Task: open an excel sheet and write heading  Money ManagerAdd Descriptions in a column and its values below  'Salary, Rent, Groceries, Utilities, Dining out, Transportation & Entertainment. 'Add Categories in next column and its values below  Income, Expense, Expense, Expense, Expense, Expense & Expense. Add Amount in next column and its values below  $2,500, $800, $200, $100, $50, $30 & $100Add Dates in next column and its values below  2023-05-01, 2023-05-05, 2023-05-10, 2023-05-15, 2023-05-20, 2023-05-25 & 2023-05-31Save page Attendance Sheet for Weekly Progress
Action: Mouse moved to (75, 189)
Screenshot: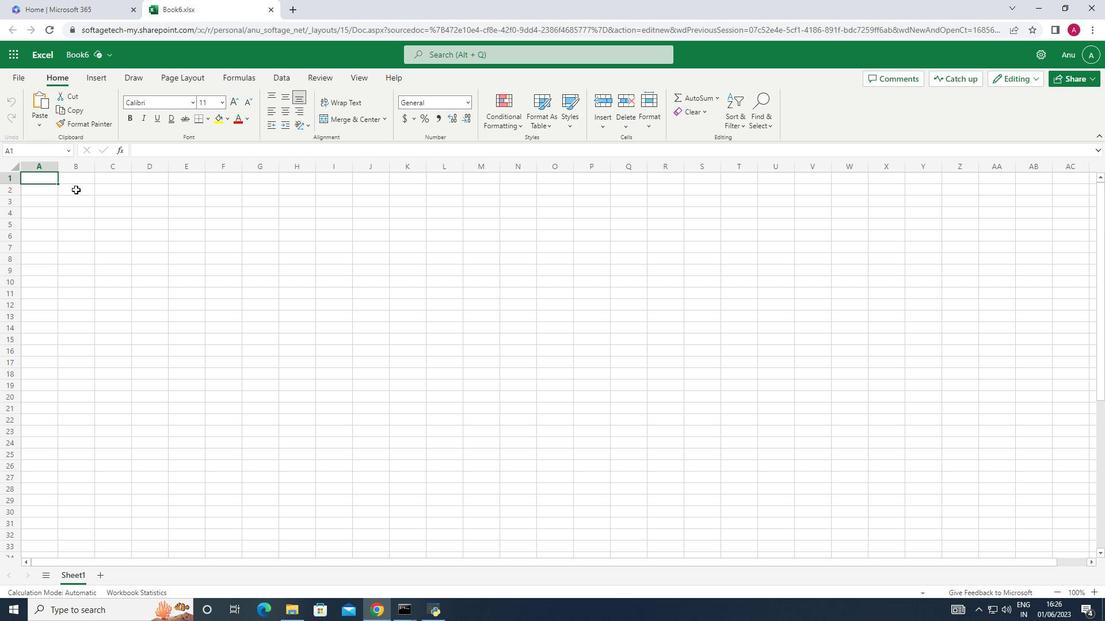 
Action: Key pressed <Key.shift><Key.shift>Money<Key.space><Key.shift>Manager<Key.down><Key.shift><Key.shift>Descriptions<Key.down><Key.shift>Salary<Key.down><Key.shift>Rent<Key.down><Key.shift>Groceries<Key.down><Key.shift>Utilities<Key.down><Key.shift>Dining<Key.space><Key.shift>Out<Key.down><Key.shift>Transportation<Key.down><Key.shift>Entertainment<Key.down>
Screenshot: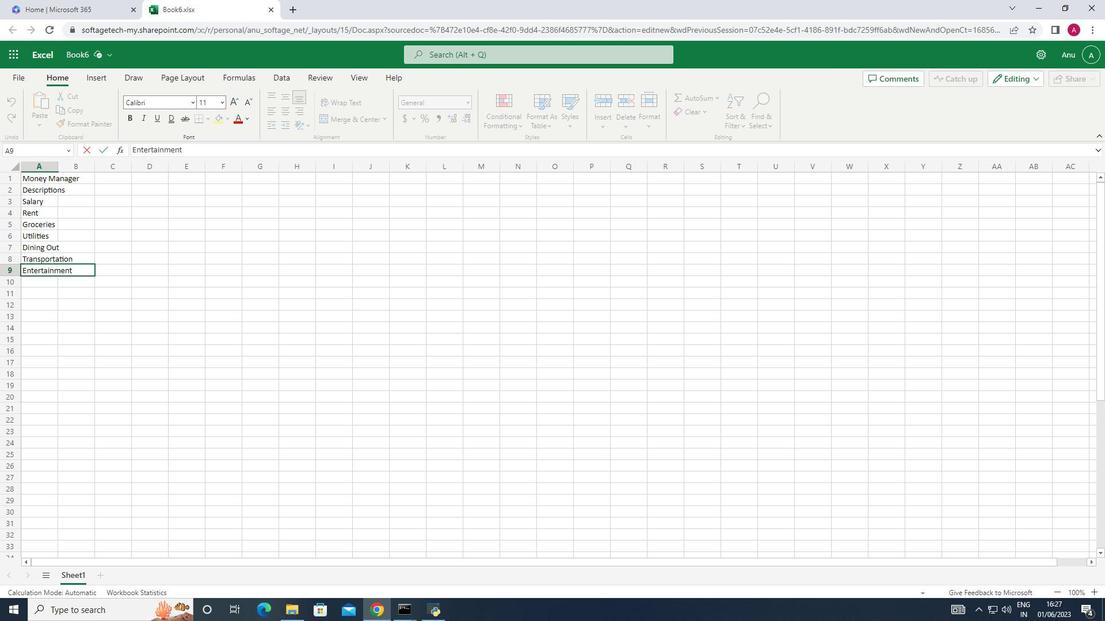 
Action: Mouse moved to (198, 220)
Screenshot: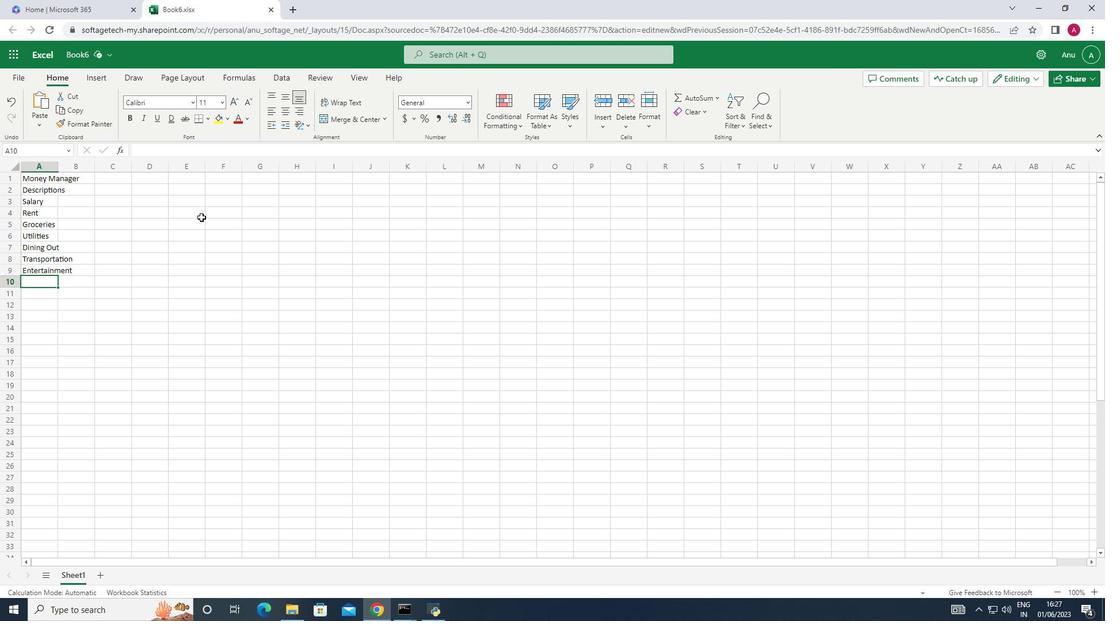 
Action: Mouse pressed left at (198, 220)
Screenshot: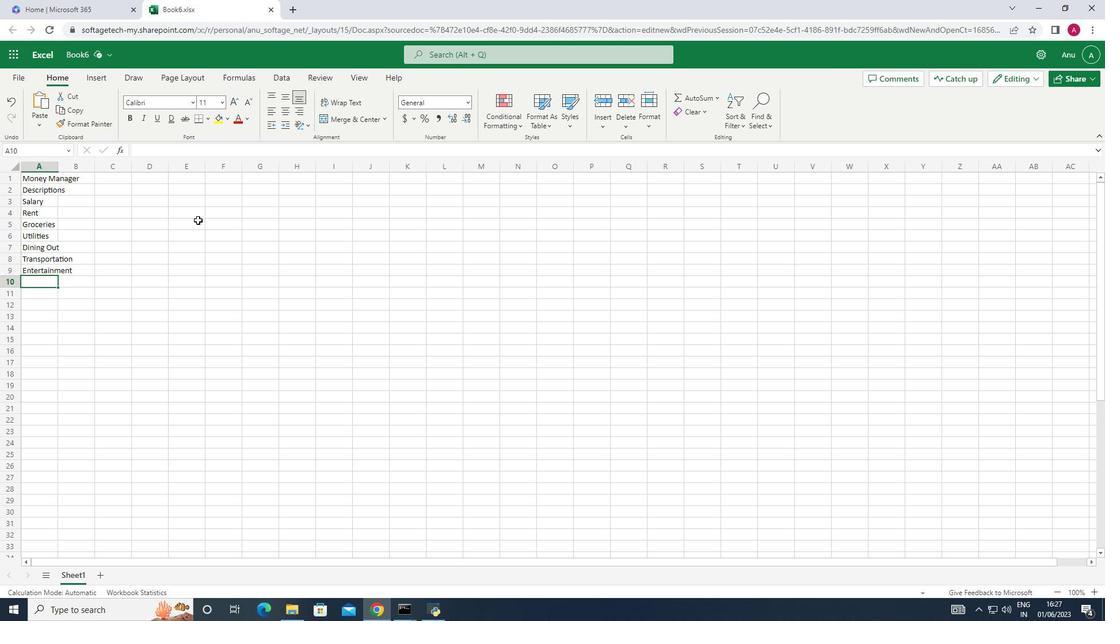 
Action: Mouse moved to (57, 168)
Screenshot: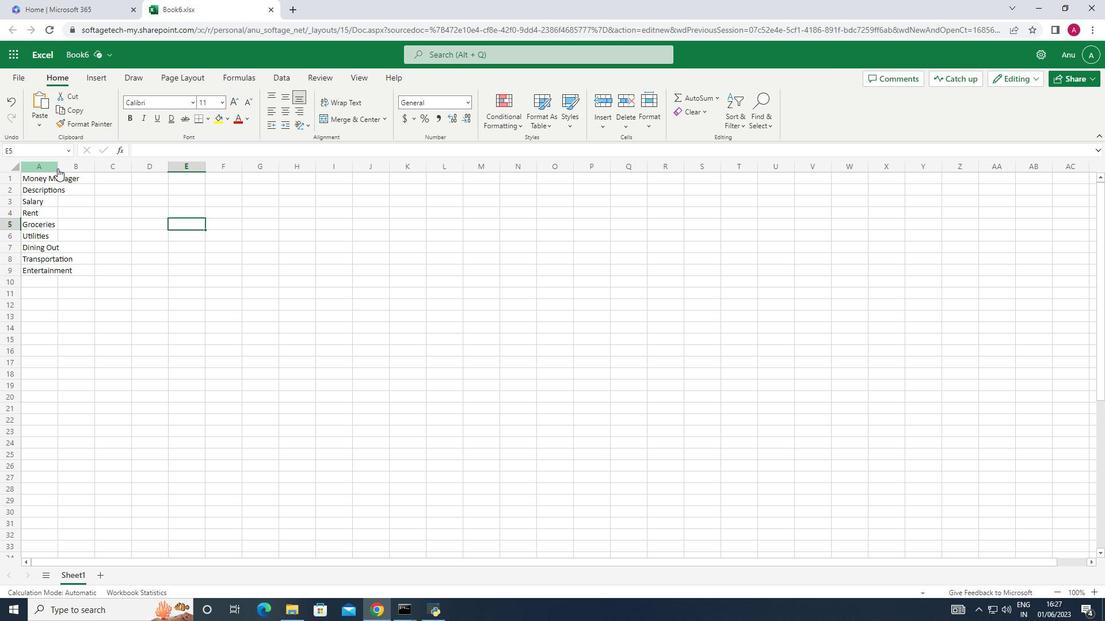 
Action: Mouse pressed left at (57, 168)
Screenshot: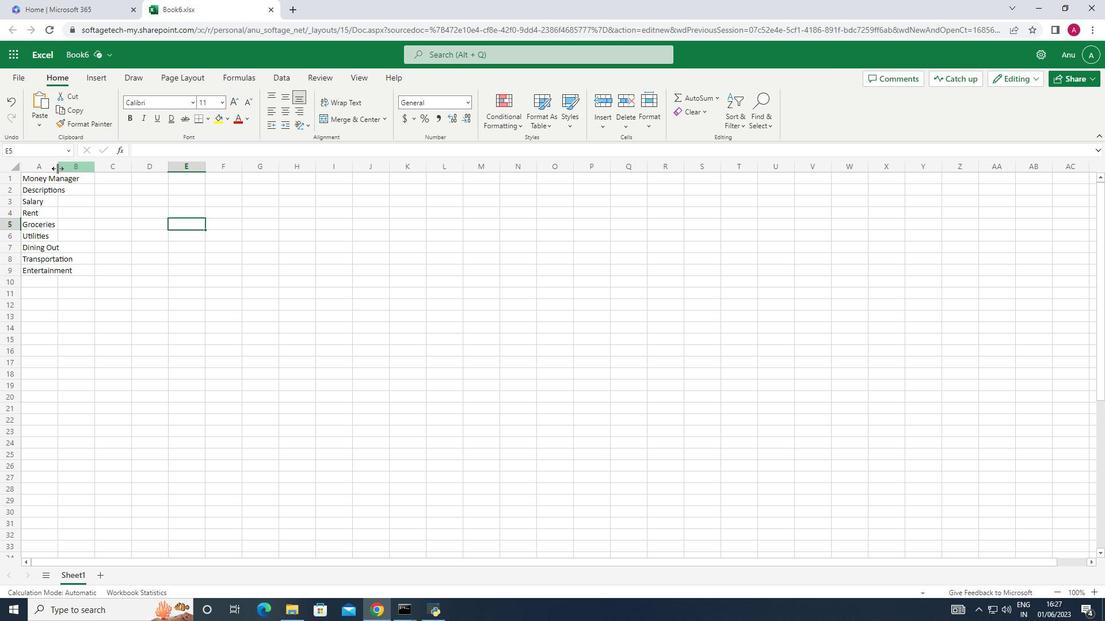 
Action: Mouse pressed left at (57, 168)
Screenshot: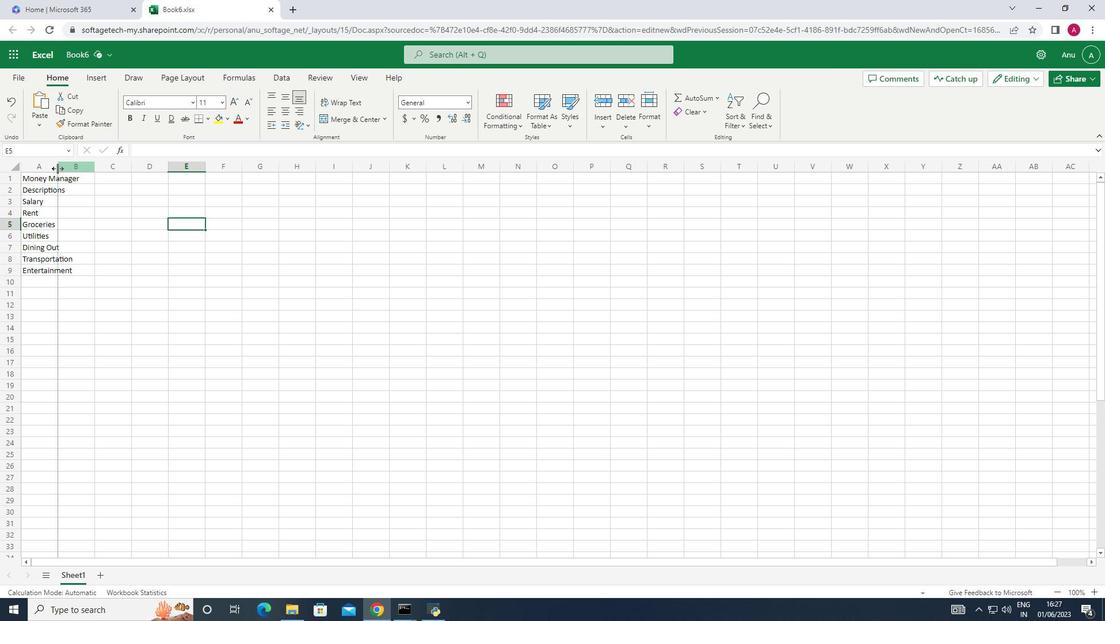 
Action: Mouse moved to (90, 191)
Screenshot: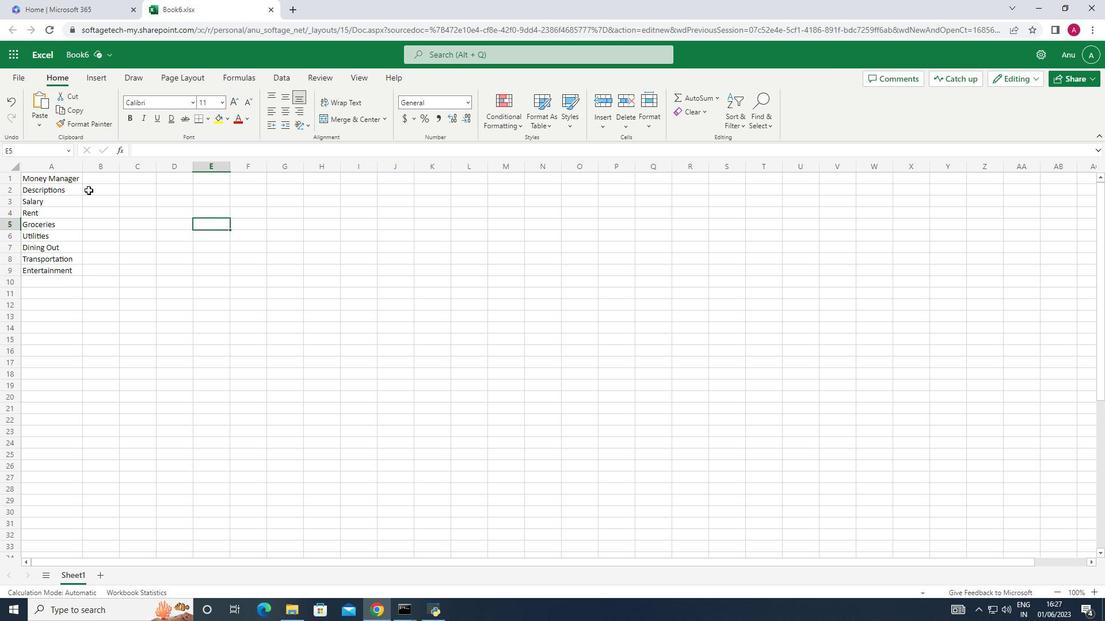 
Action: Mouse pressed left at (90, 191)
Screenshot: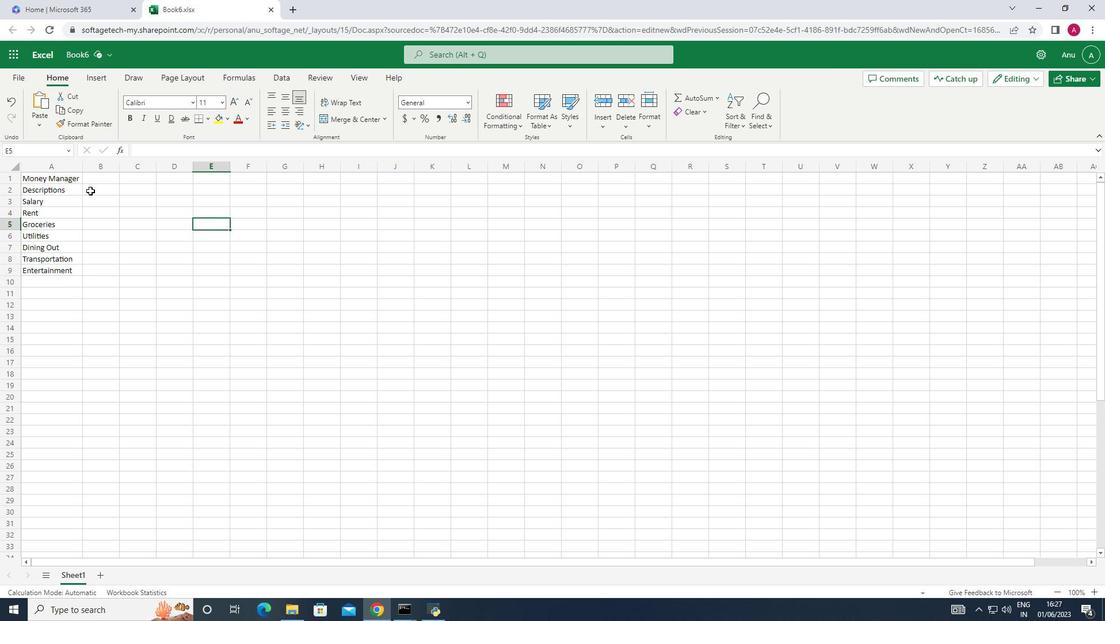 
Action: Mouse moved to (94, 214)
Screenshot: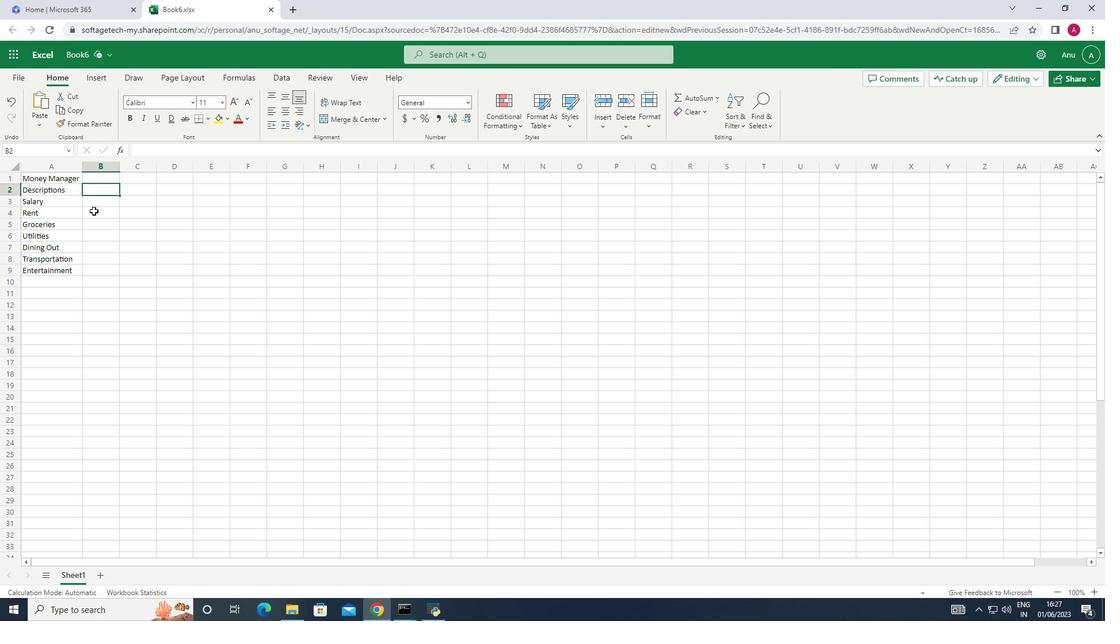 
Action: Mouse pressed left at (94, 214)
Screenshot: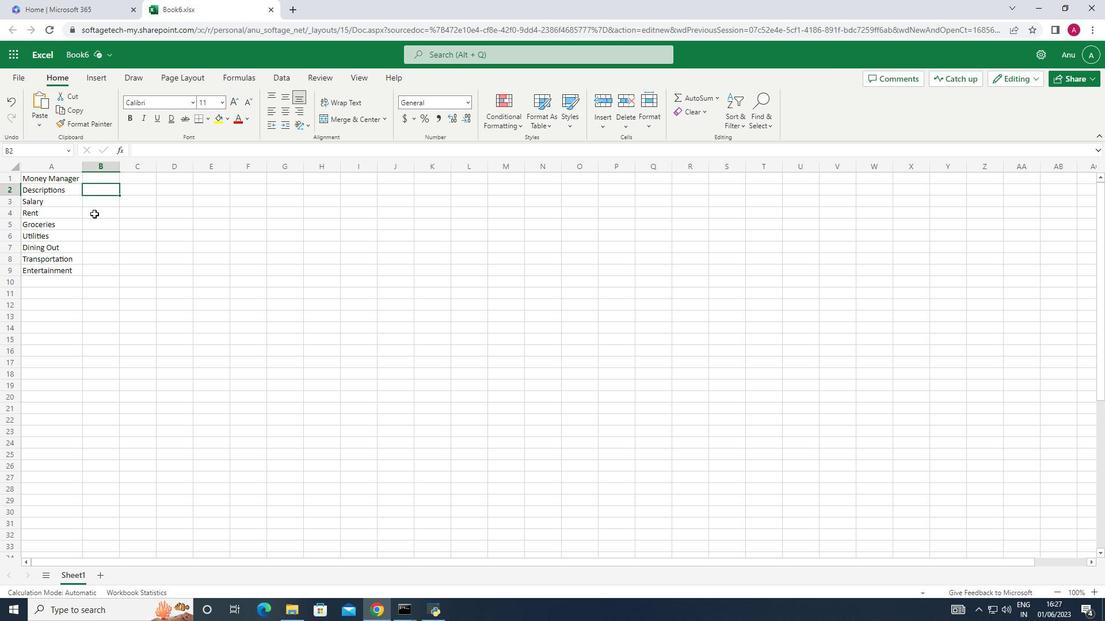 
Action: Mouse moved to (93, 192)
Screenshot: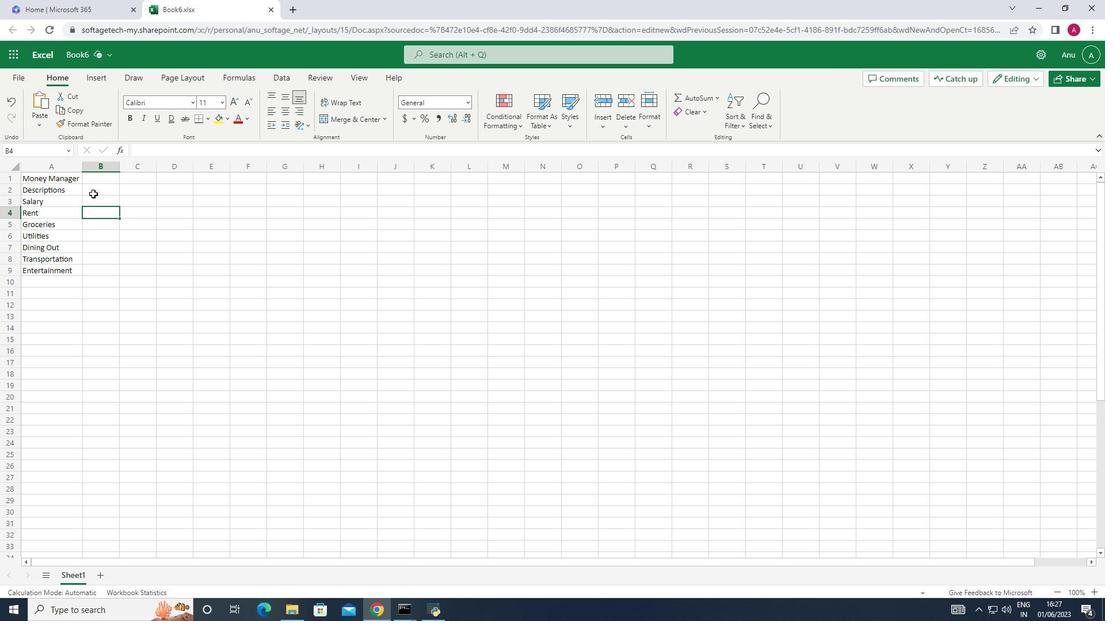 
Action: Mouse pressed left at (93, 192)
Screenshot: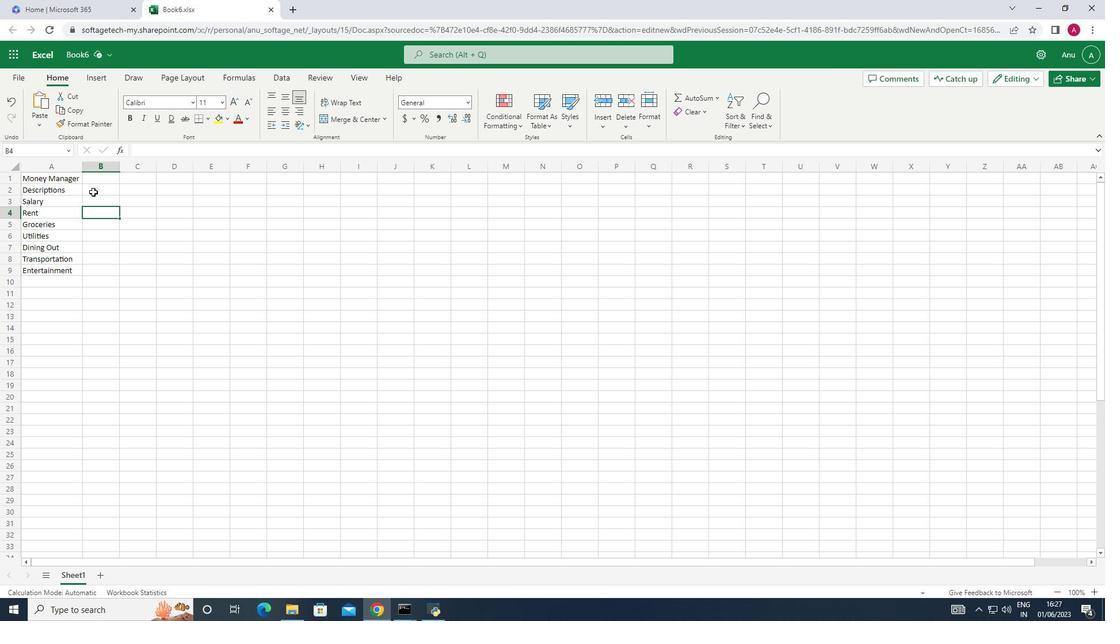 
Action: Key pressed <Key.shift>Categories<Key.down><Key.shift>Income<Key.down><Key.shift><Key.shift><Key.shift><Key.shift><Key.shift><Key.shift>Expense<Key.down><Key.shift><Key.shift><Key.shift><Key.shift>Expense<Key.down>e<Key.down>e<Key.down>e<Key.down>e<Key.down>
Screenshot: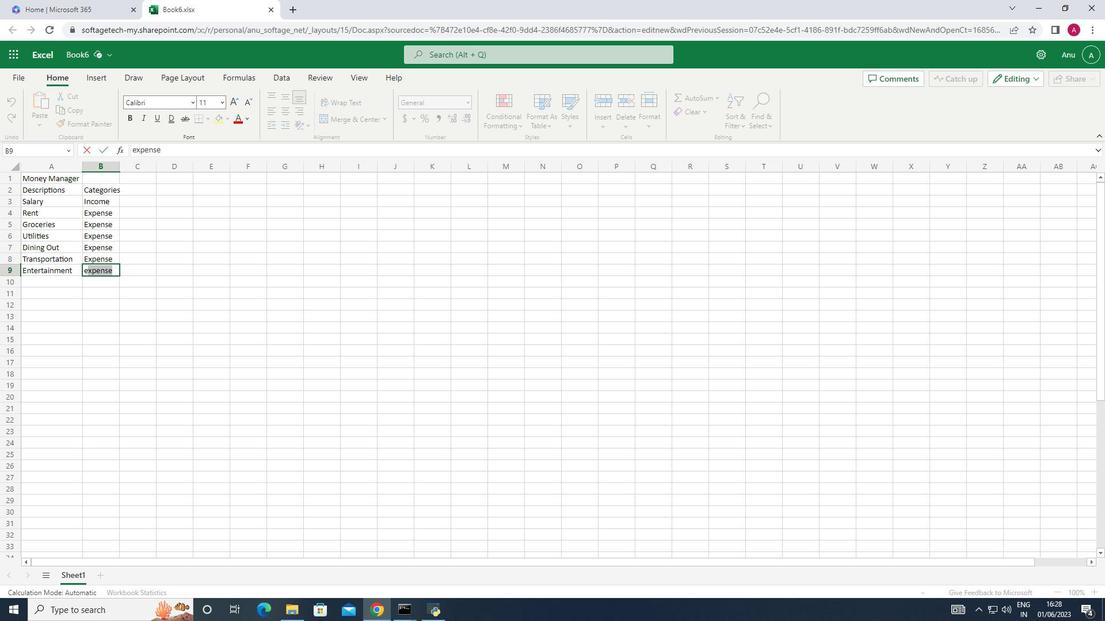 
Action: Mouse moved to (139, 191)
Screenshot: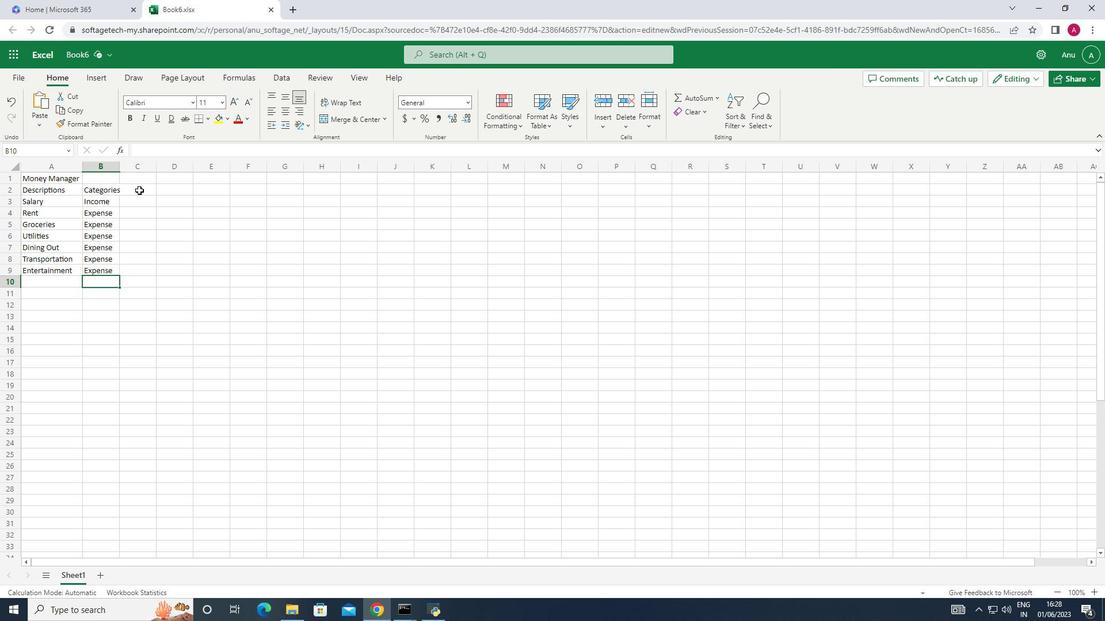 
Action: Mouse pressed left at (139, 191)
Screenshot: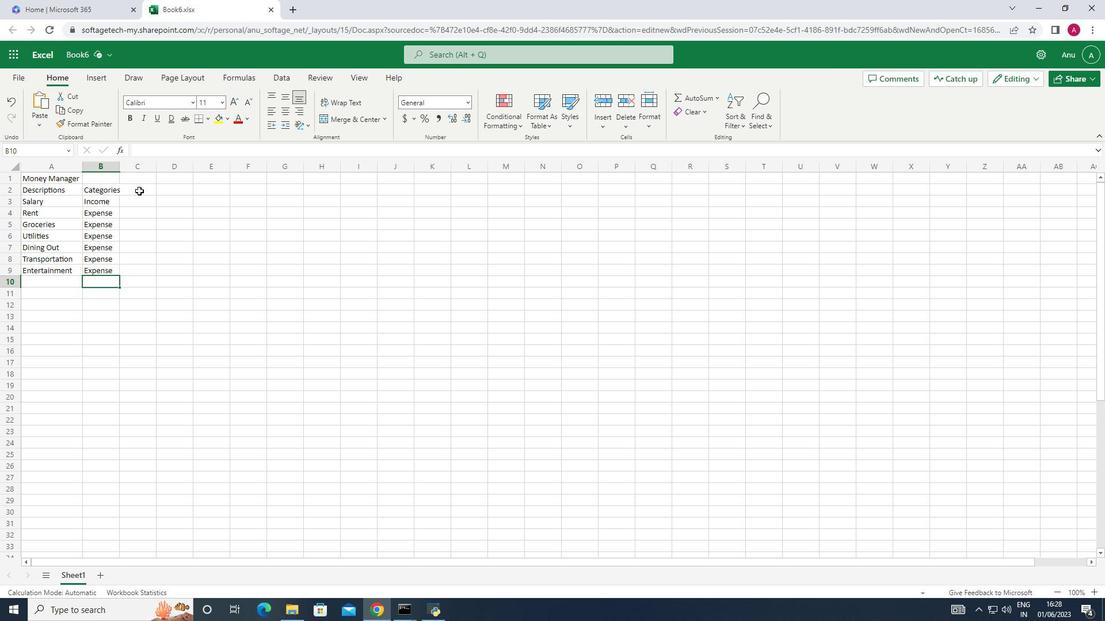 
Action: Key pressed <Key.shift>Amount<Key.down>2500<Key.down>800<Key.down>200<Key.down>100<Key.left><Key.down><Key.right>50<Key.down>30<Key.down>100
Screenshot: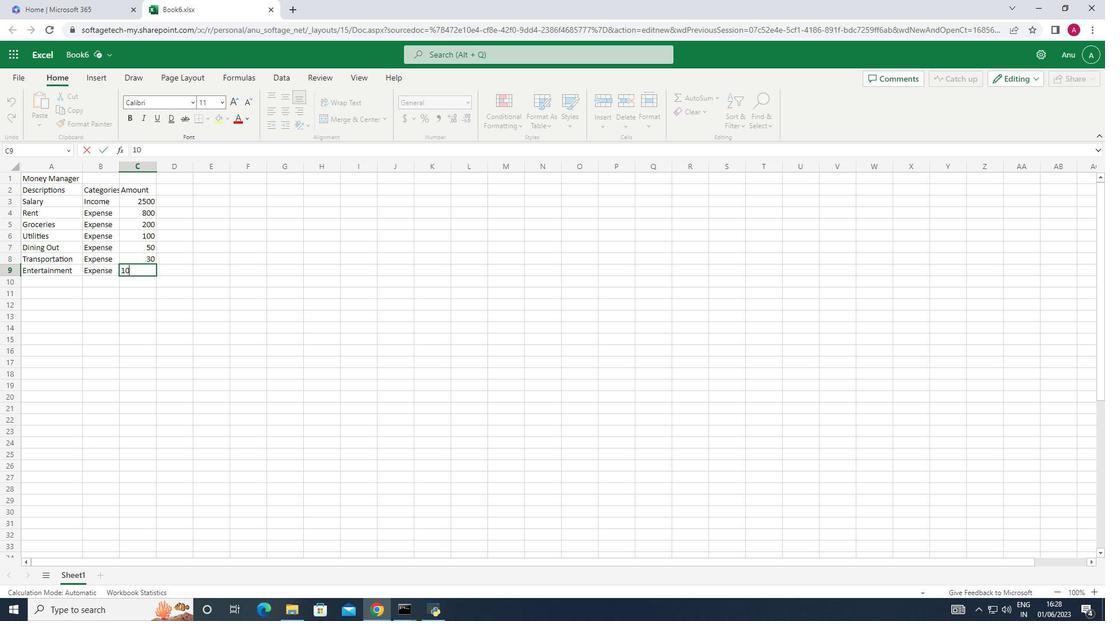 
Action: Mouse moved to (136, 201)
Screenshot: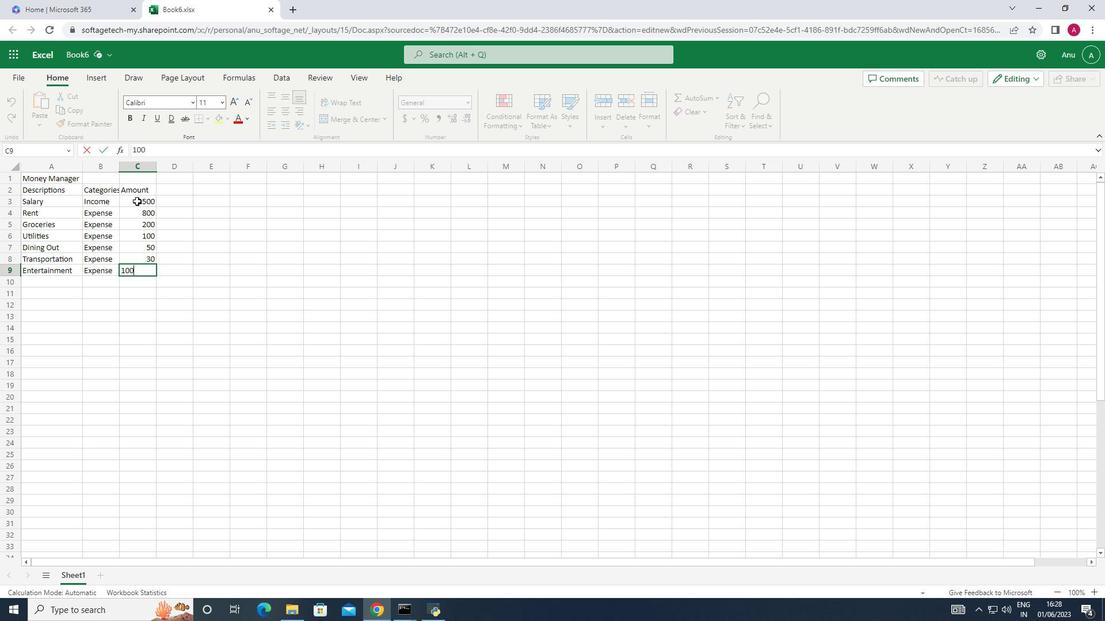 
Action: Mouse pressed left at (136, 201)
Screenshot: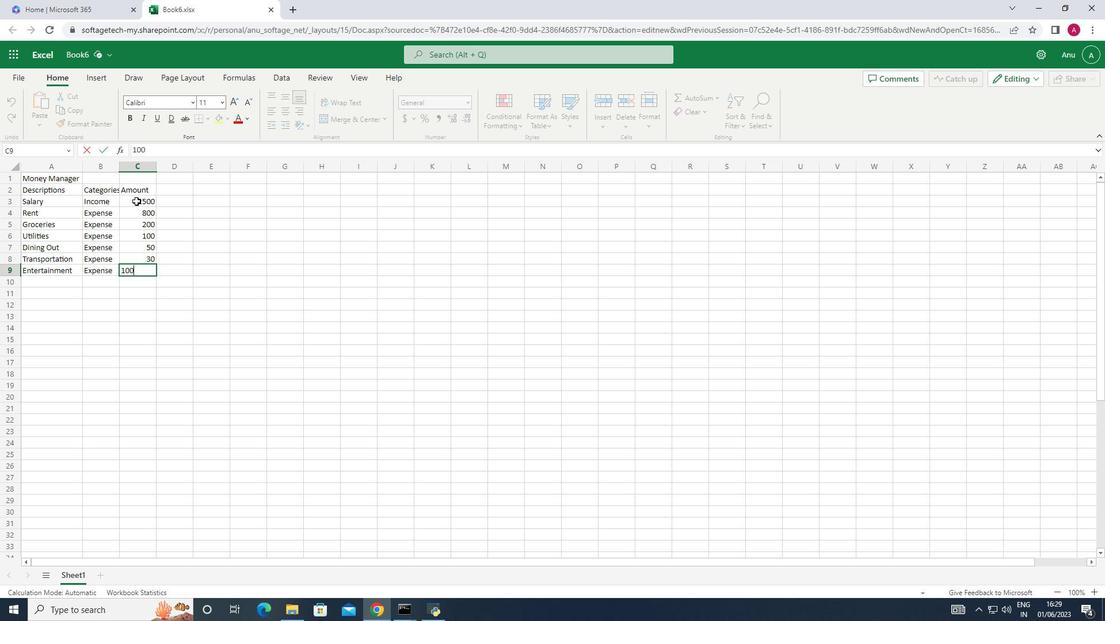 
Action: Mouse moved to (405, 123)
Screenshot: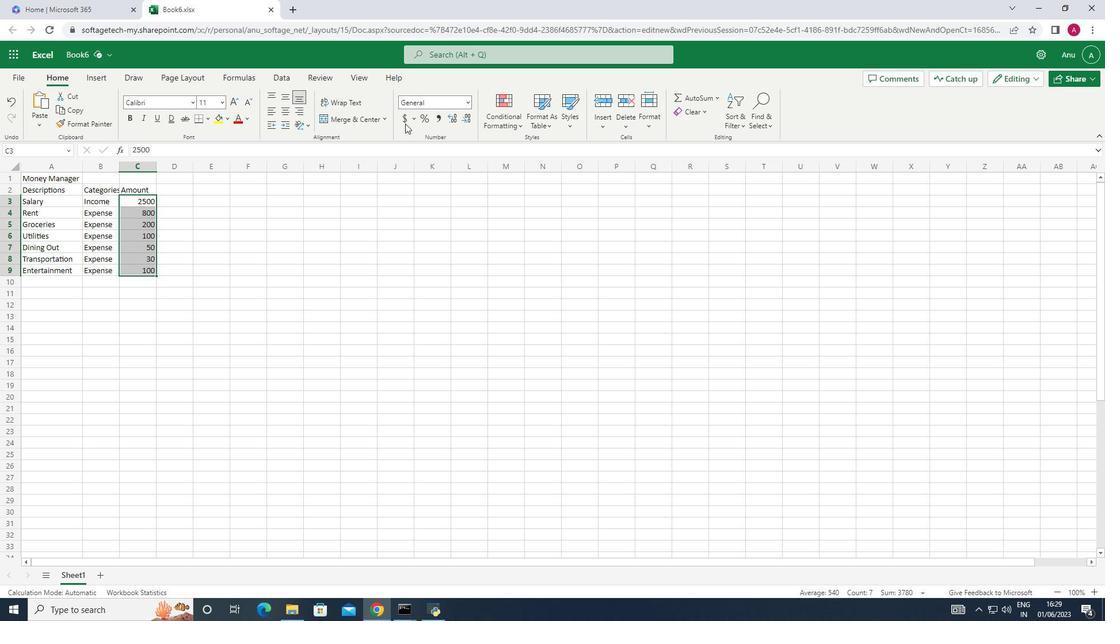
Action: Mouse pressed left at (405, 123)
Screenshot: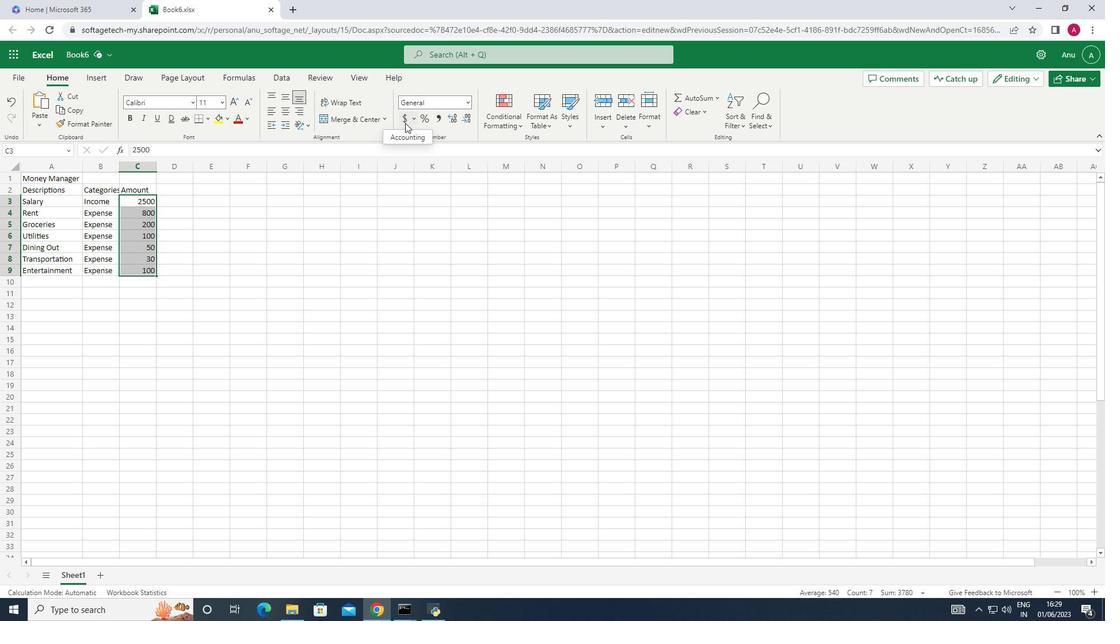 
Action: Mouse moved to (410, 133)
Screenshot: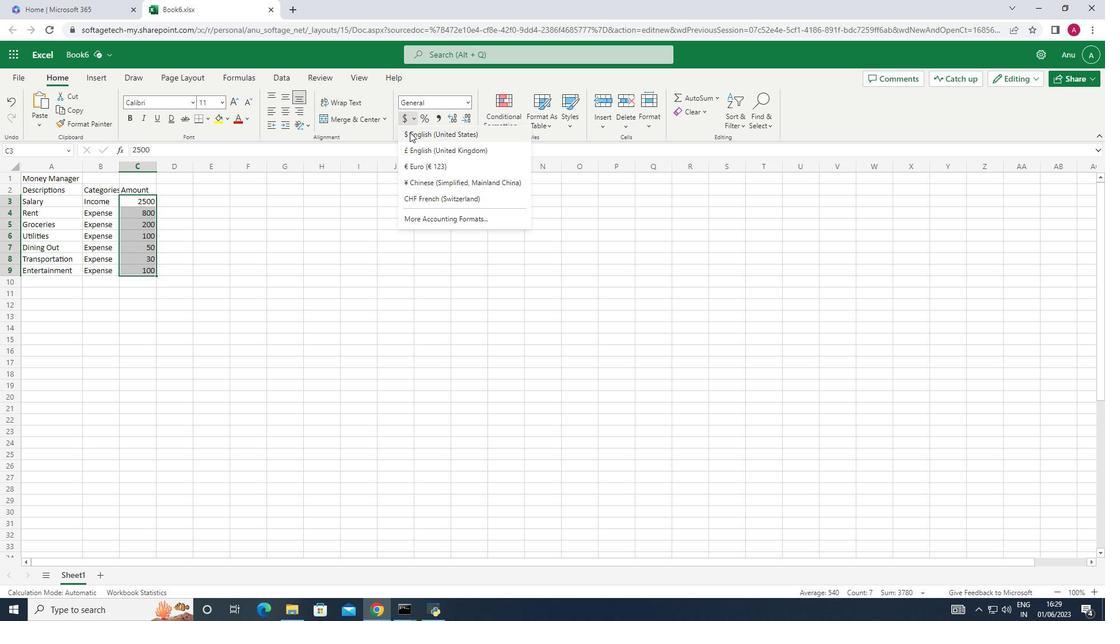 
Action: Mouse pressed left at (410, 133)
Screenshot: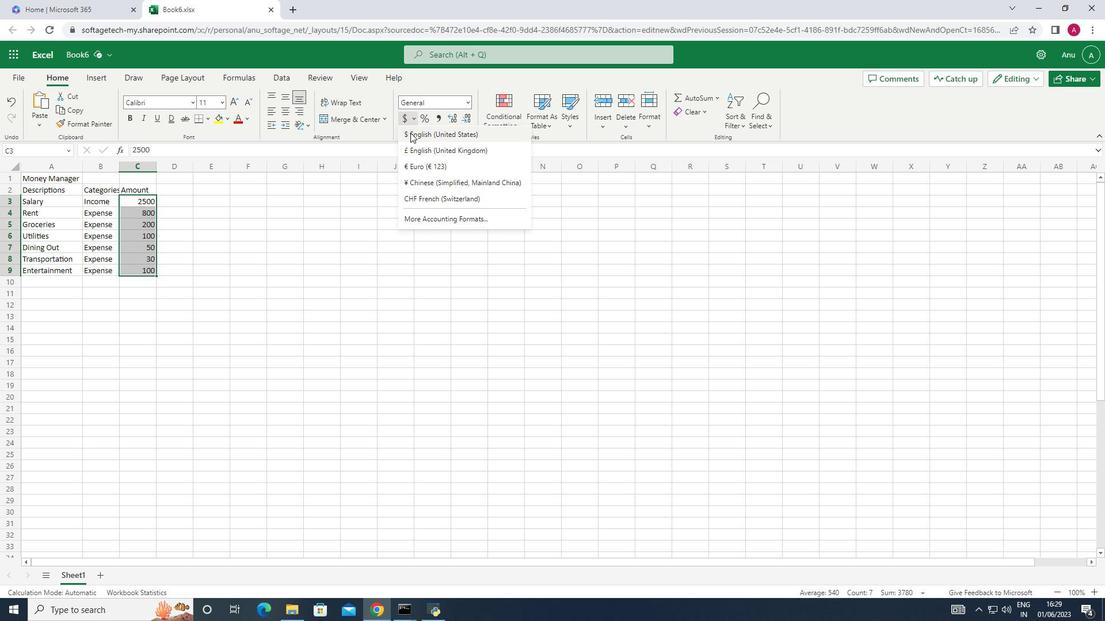 
Action: Mouse moved to (189, 187)
Screenshot: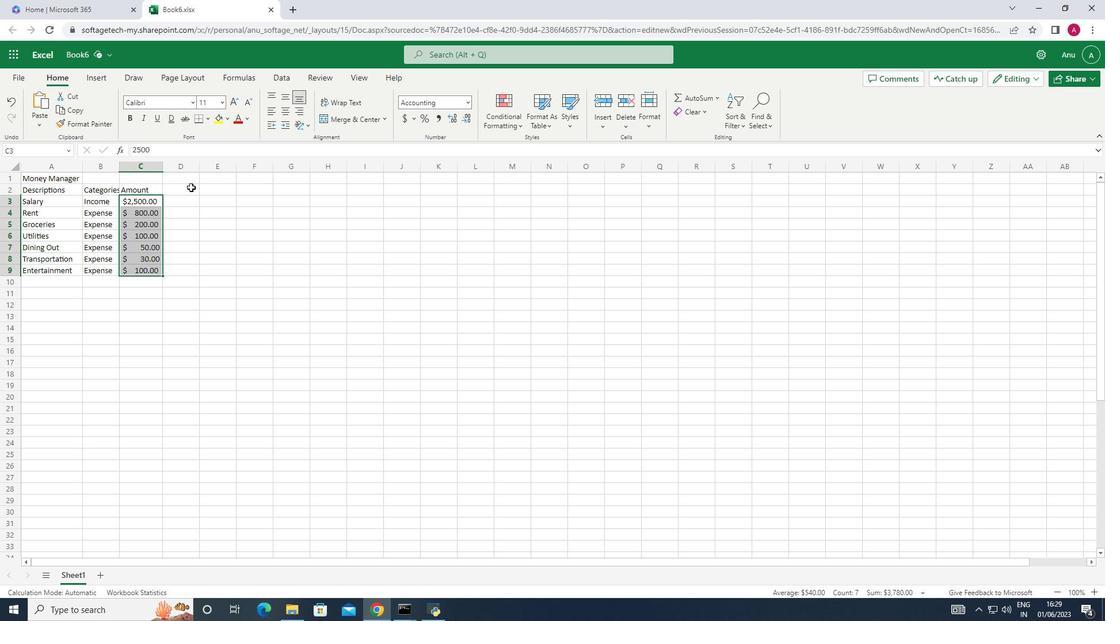 
Action: Mouse pressed left at (189, 187)
Screenshot: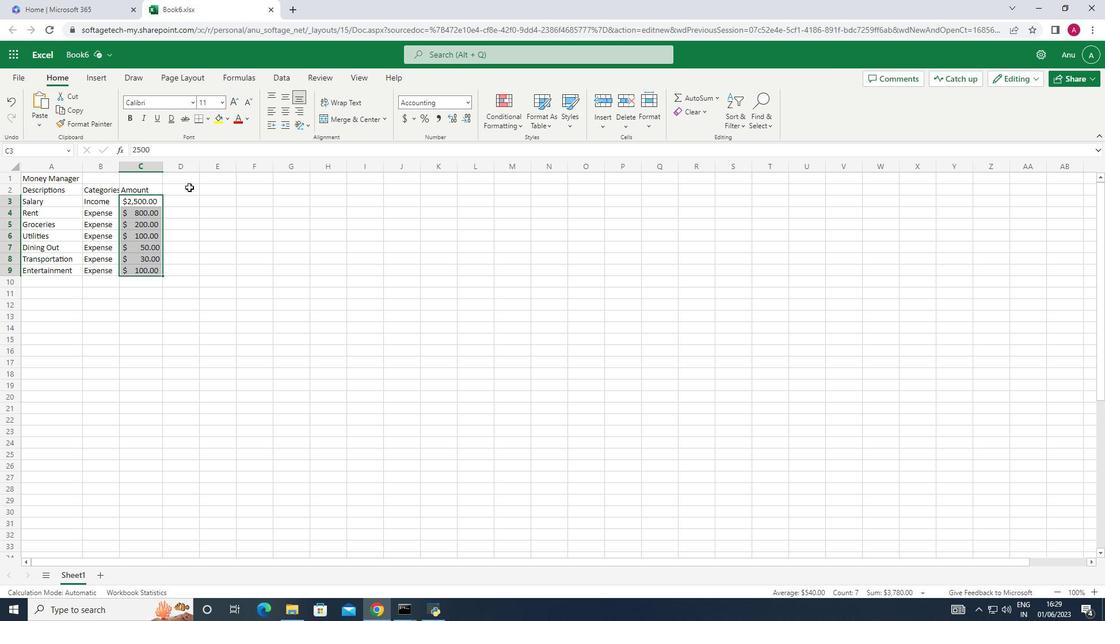 
Action: Key pressed <Key.shift>Dates
Screenshot: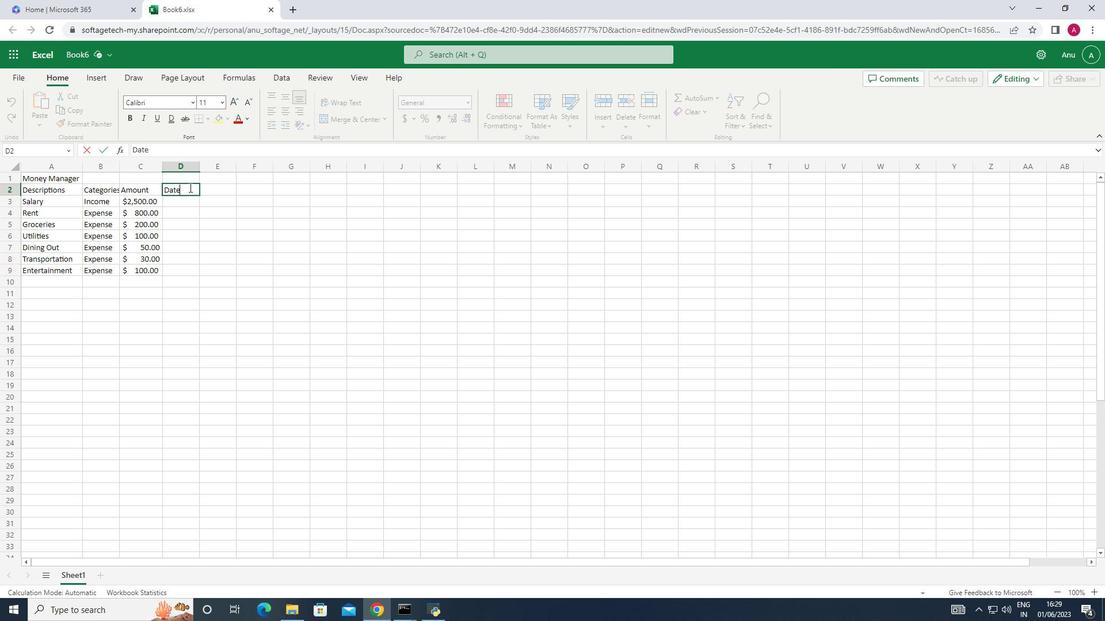 
Action: Mouse moved to (184, 200)
Screenshot: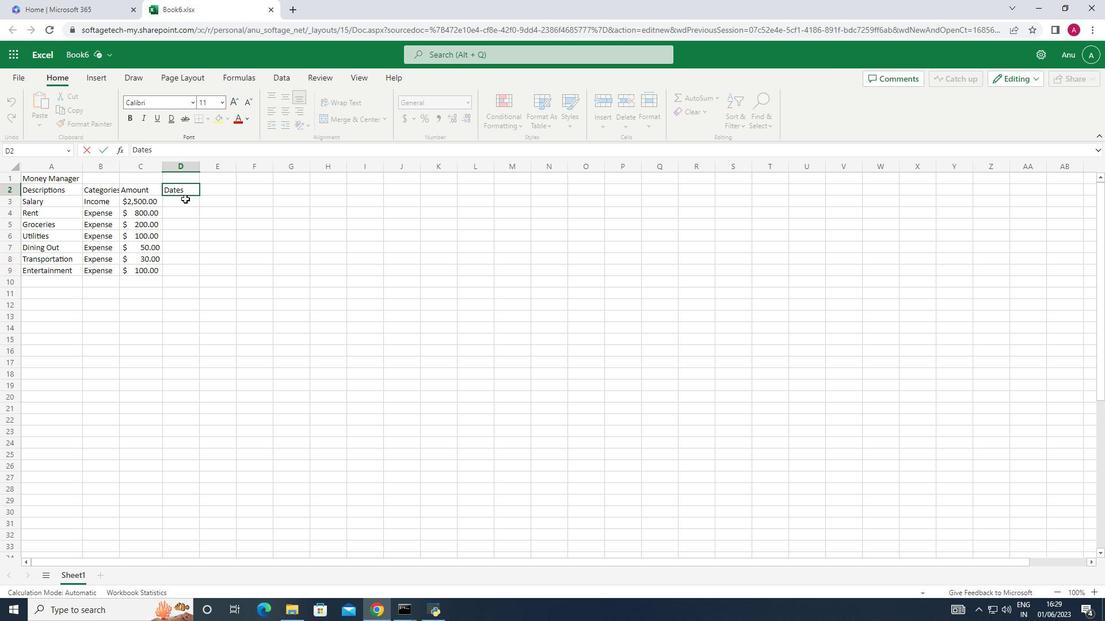 
Action: Mouse pressed left at (184, 200)
Screenshot: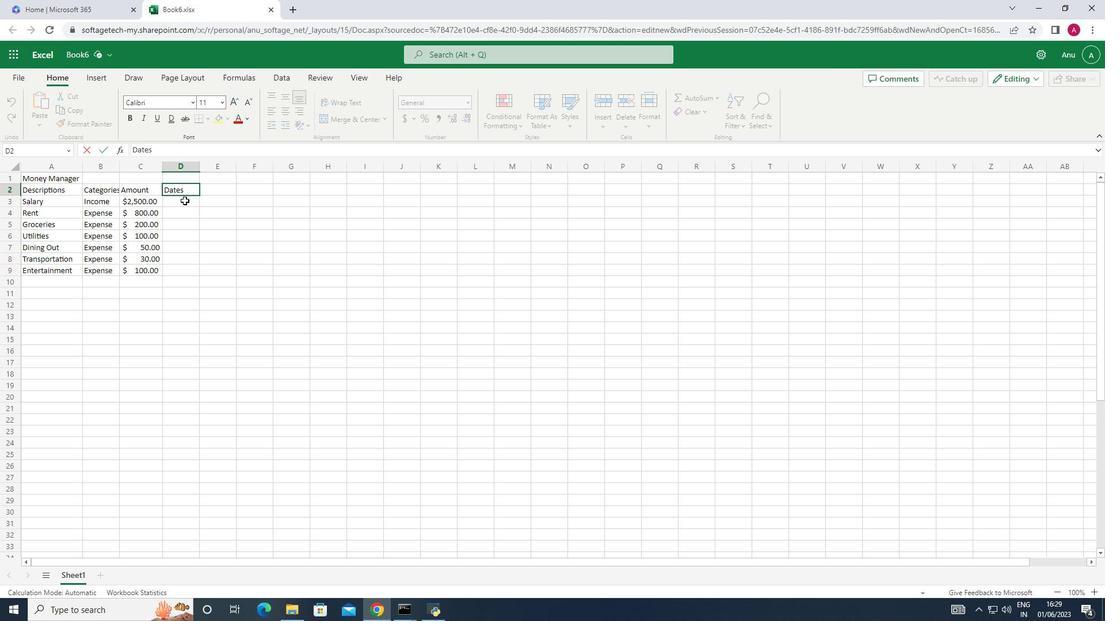 
Action: Key pressed 1-5-2023<Key.down>5/5/2023<Key.down>10/5/2023<Key.down>15/5/2023<Key.down>20/5/2023<Key.down>25/5/2023<Key.down>31/5/2023
Screenshot: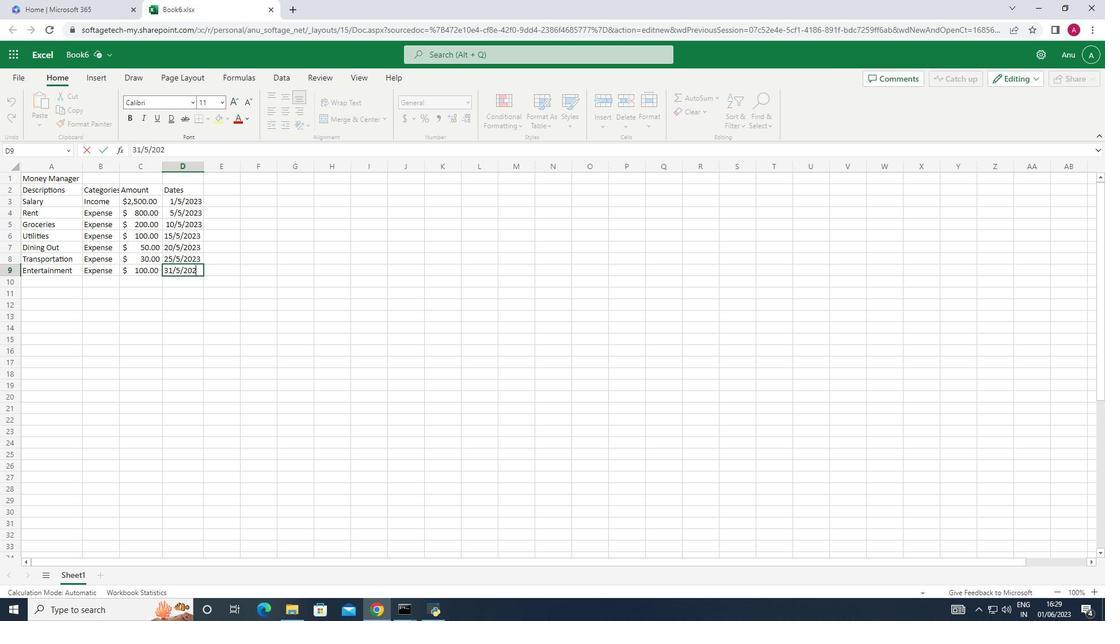 
Action: Mouse moved to (202, 167)
Screenshot: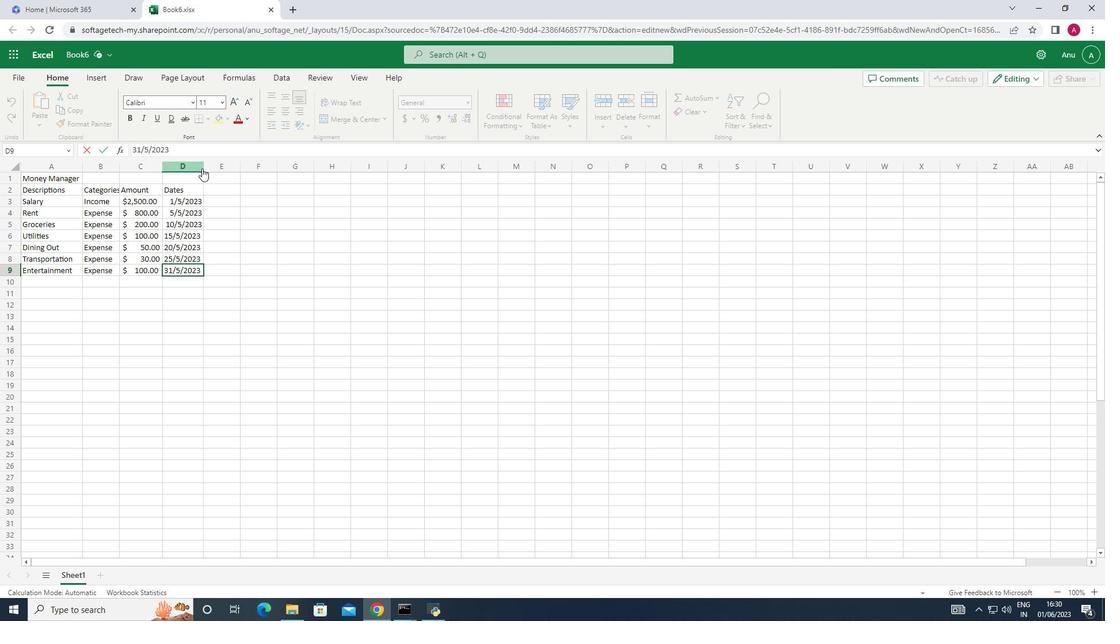 
Action: Mouse pressed left at (202, 167)
Screenshot: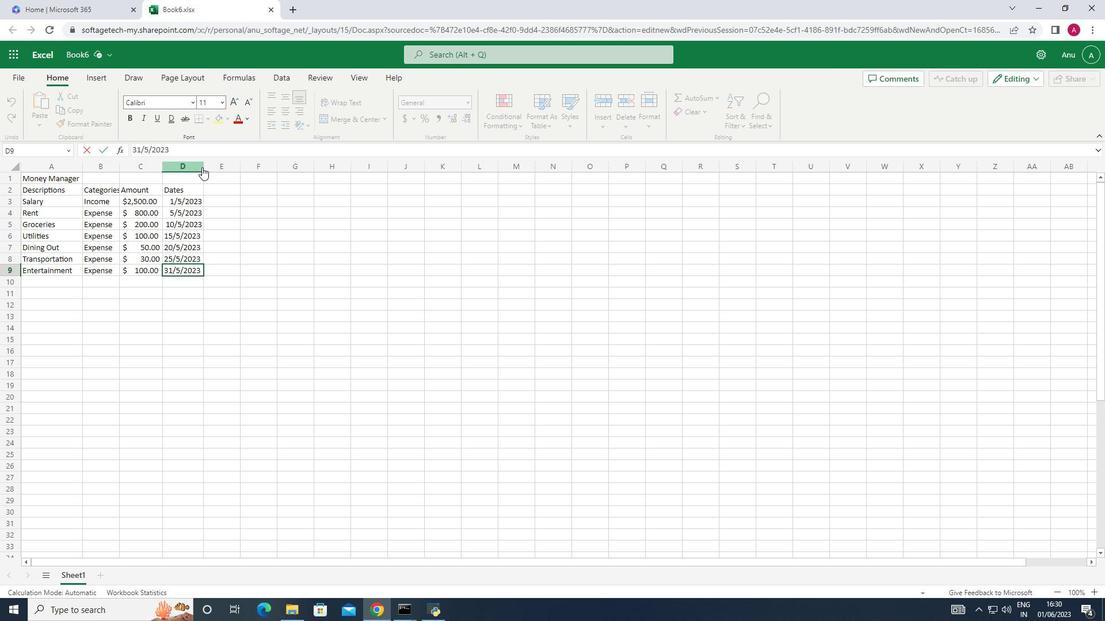 
Action: Mouse moved to (202, 164)
Screenshot: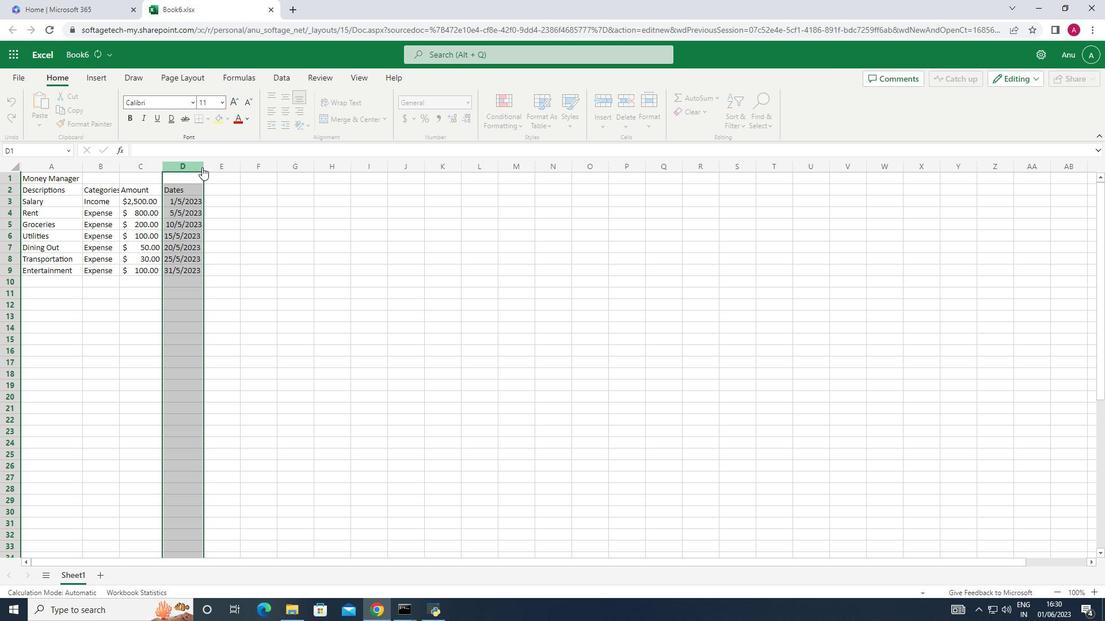 
Action: Mouse pressed left at (202, 164)
Screenshot: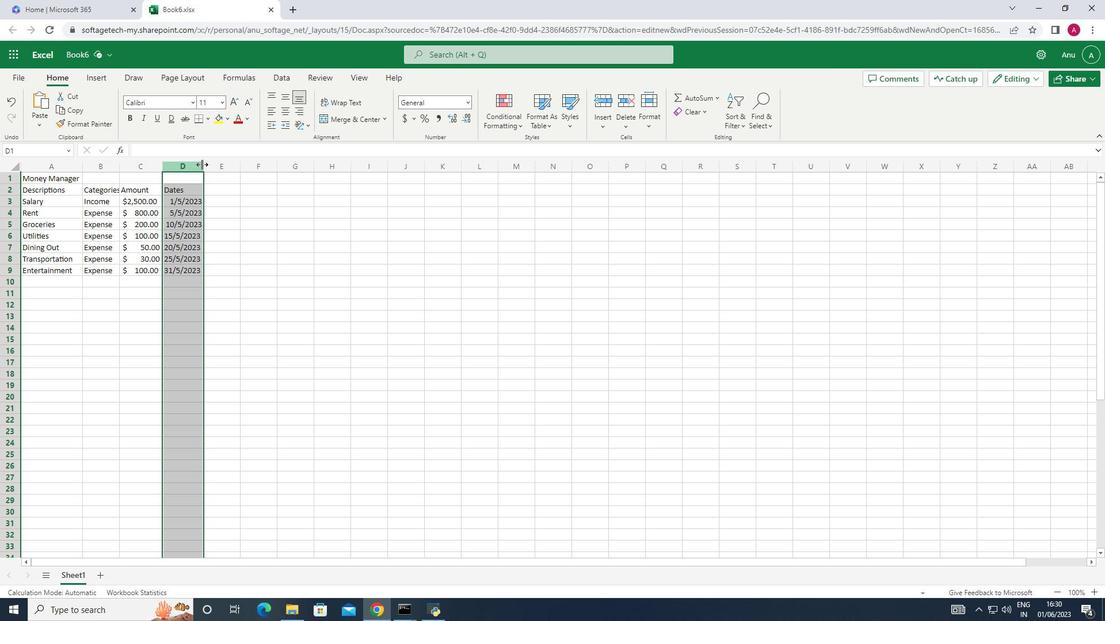 
Action: Mouse pressed left at (202, 164)
Screenshot: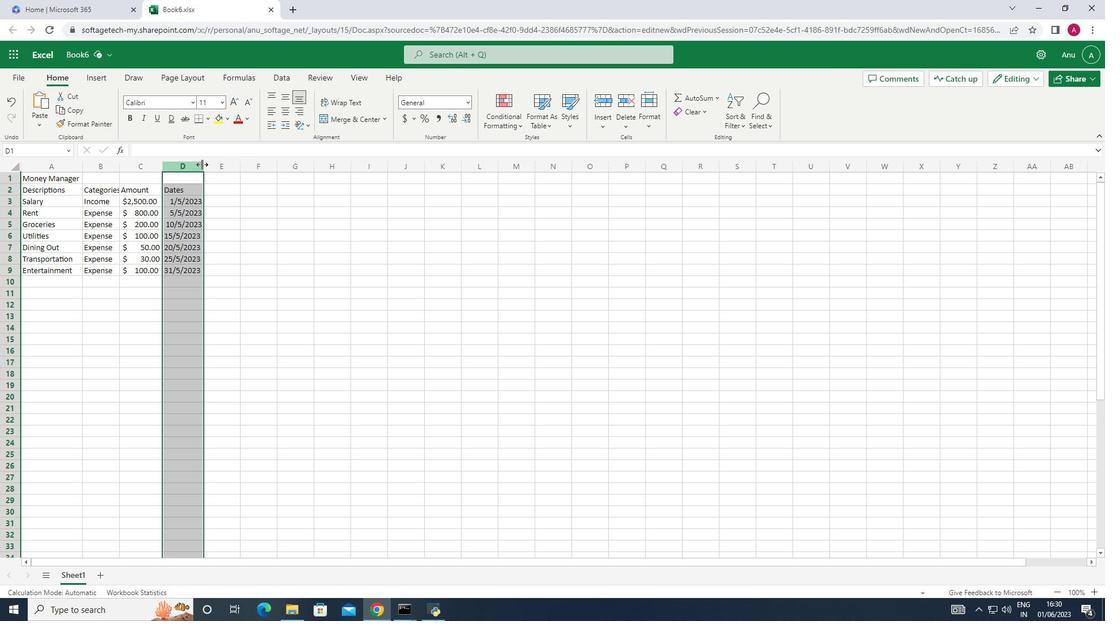 
Action: Mouse moved to (15, 71)
Screenshot: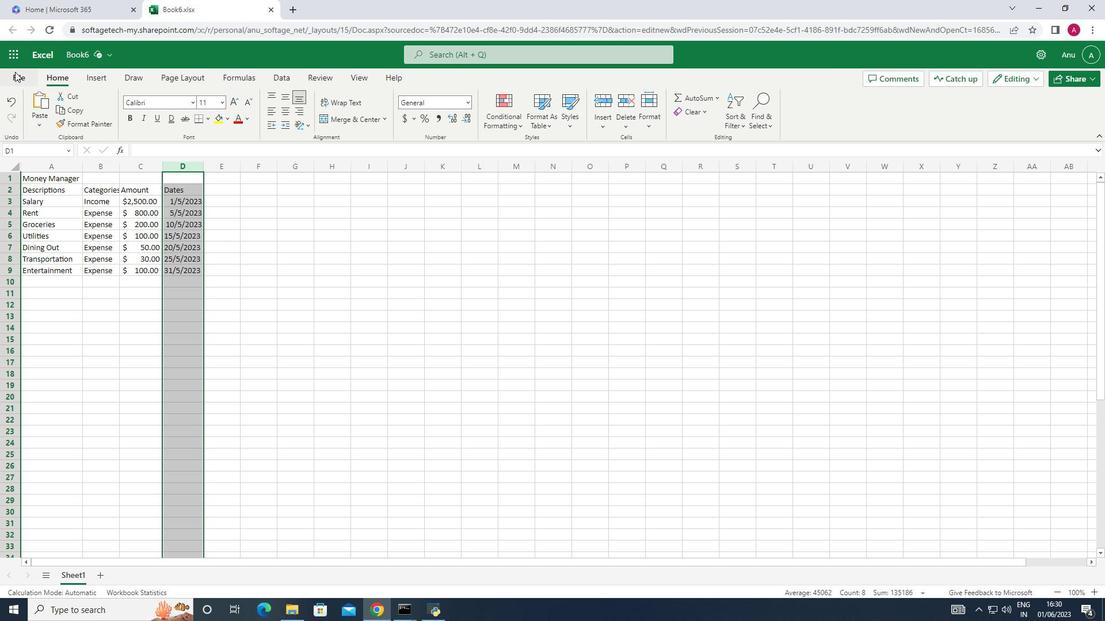 
Action: Mouse pressed left at (15, 71)
Screenshot: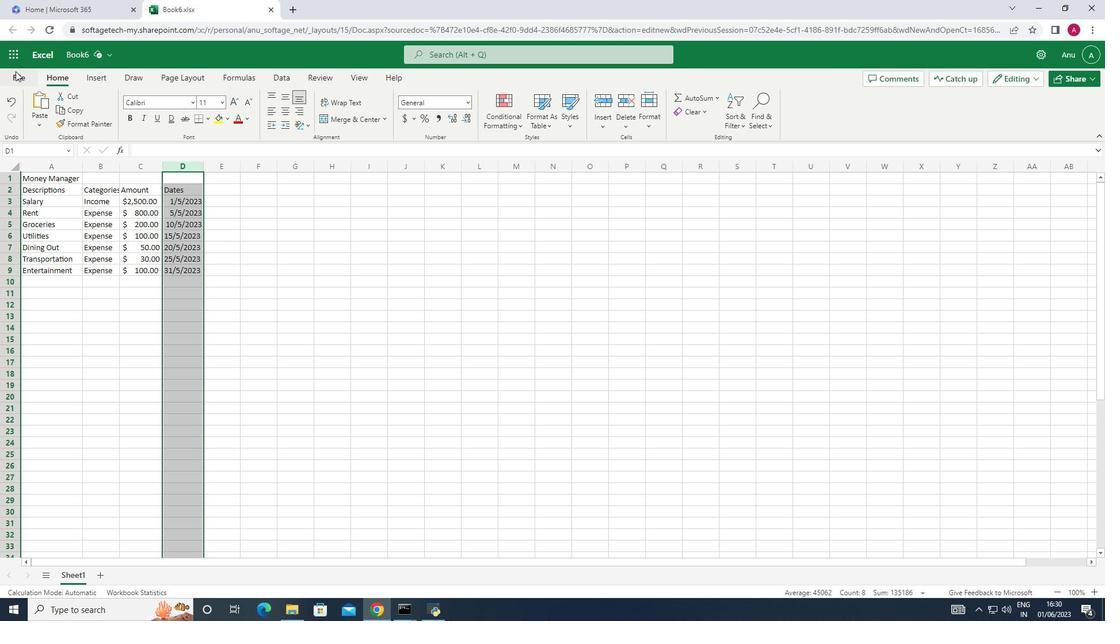 
Action: Mouse moved to (50, 189)
Screenshot: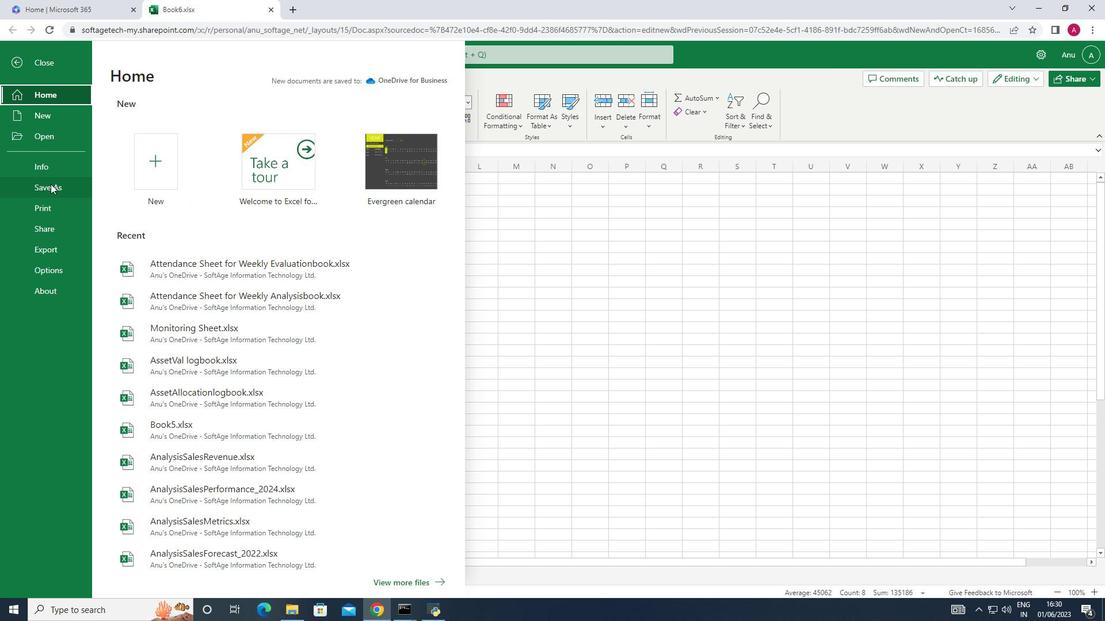 
Action: Mouse pressed left at (50, 189)
Screenshot: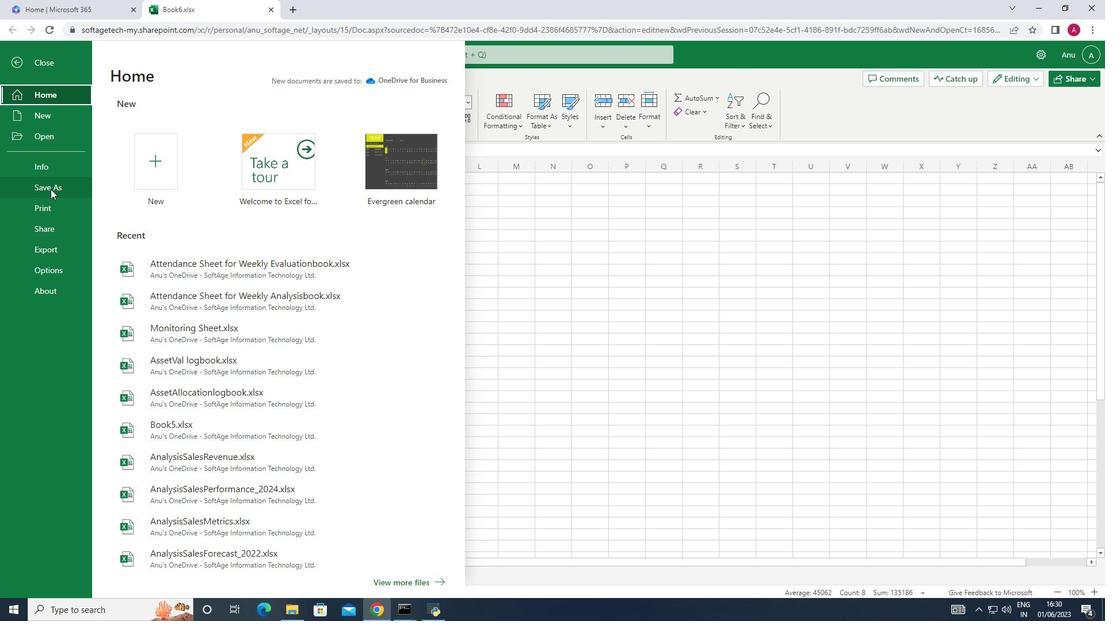 
Action: Mouse moved to (158, 142)
Screenshot: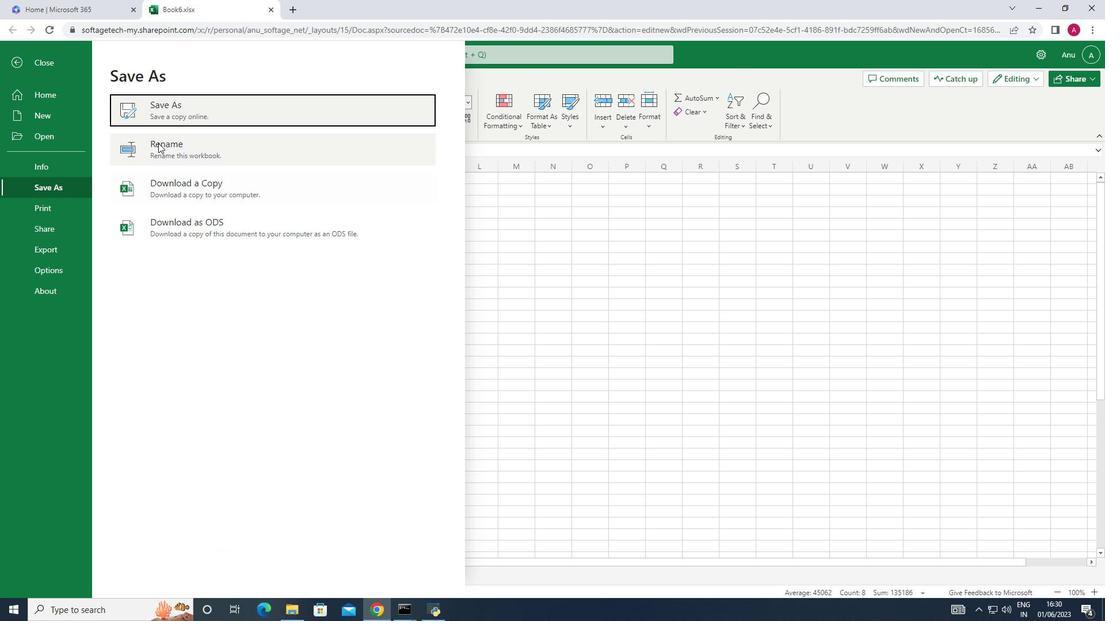 
Action: Mouse pressed left at (158, 142)
Screenshot: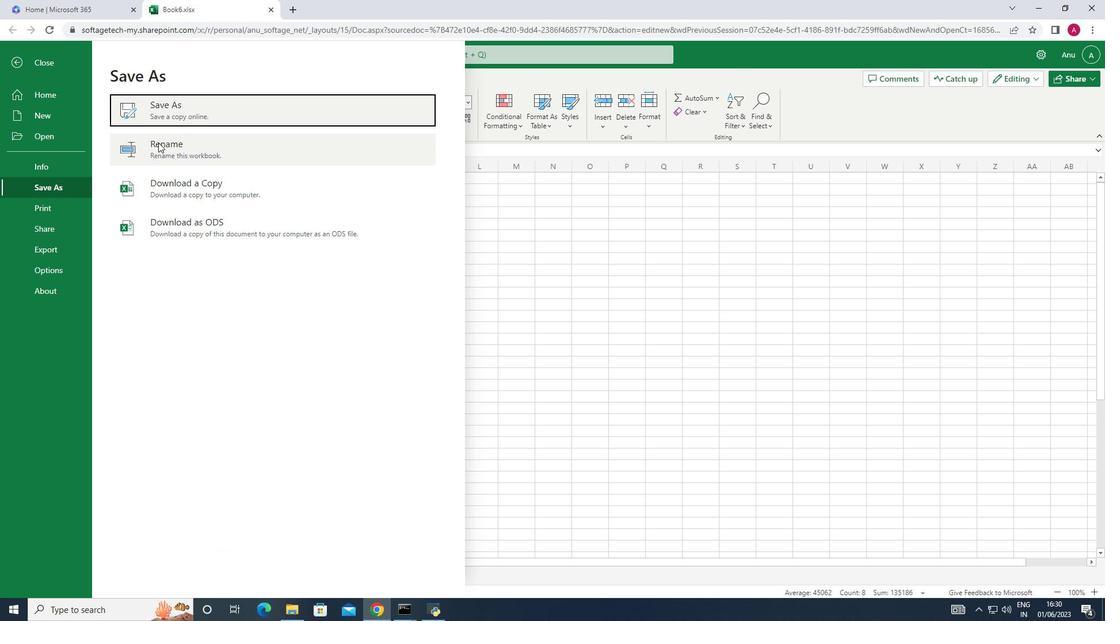 
Action: Mouse moved to (100, 140)
Screenshot: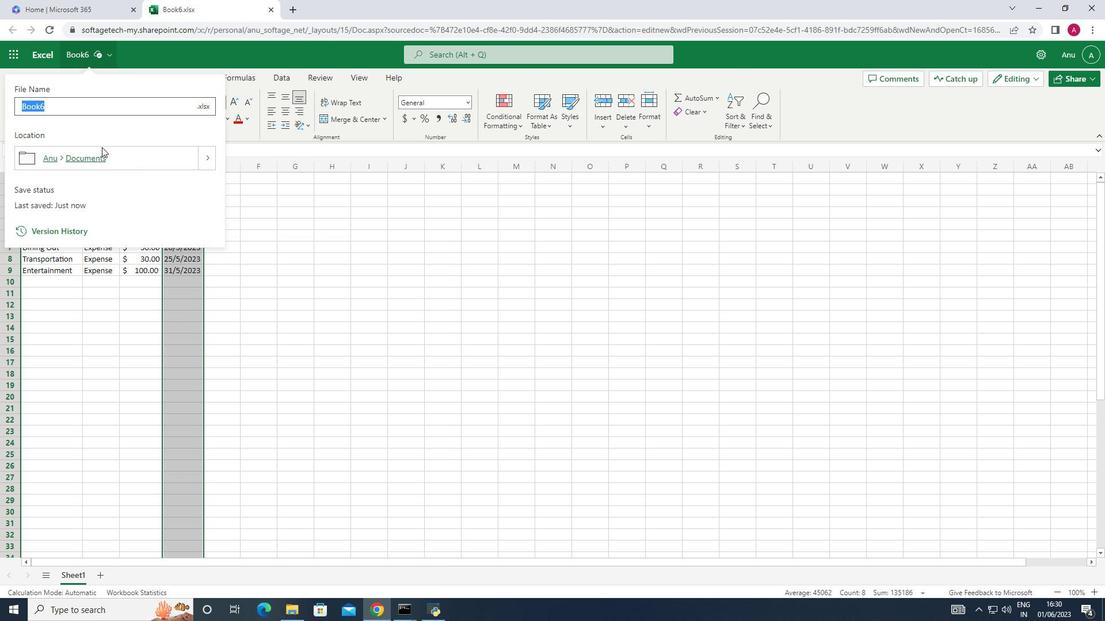 
Action: Key pressed <Key.shift>Attendance<Key.space><Key.shift>Sheet<Key.space>for<Key.space><Key.shift>Weekly<Key.space><Key.shift_r>Progress<Key.enter>
Screenshot: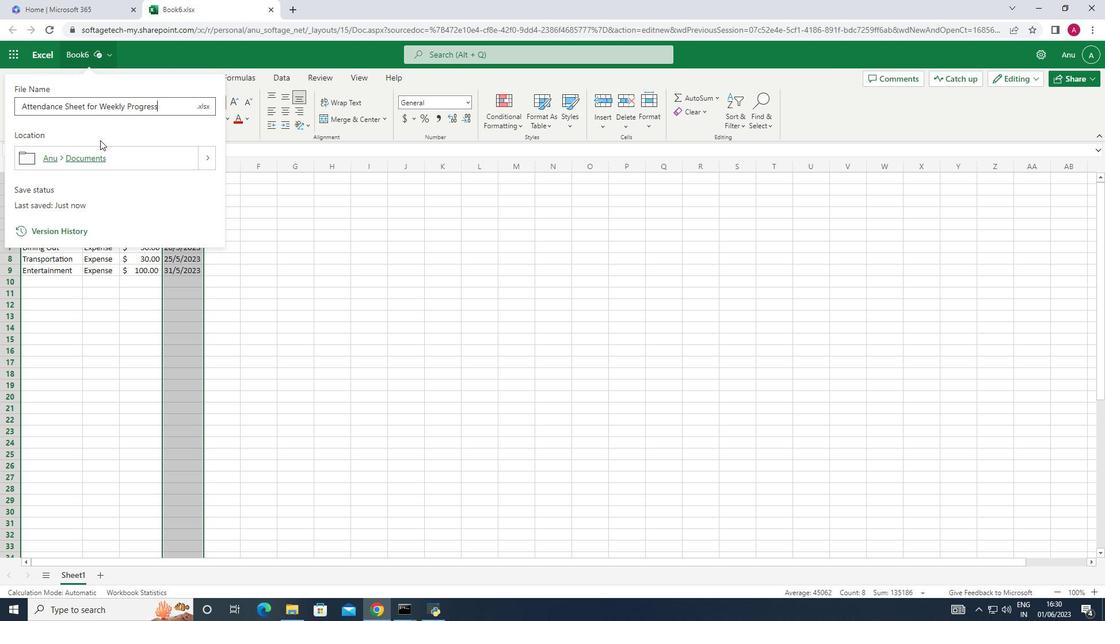 
Action: Mouse moved to (244, 288)
Screenshot: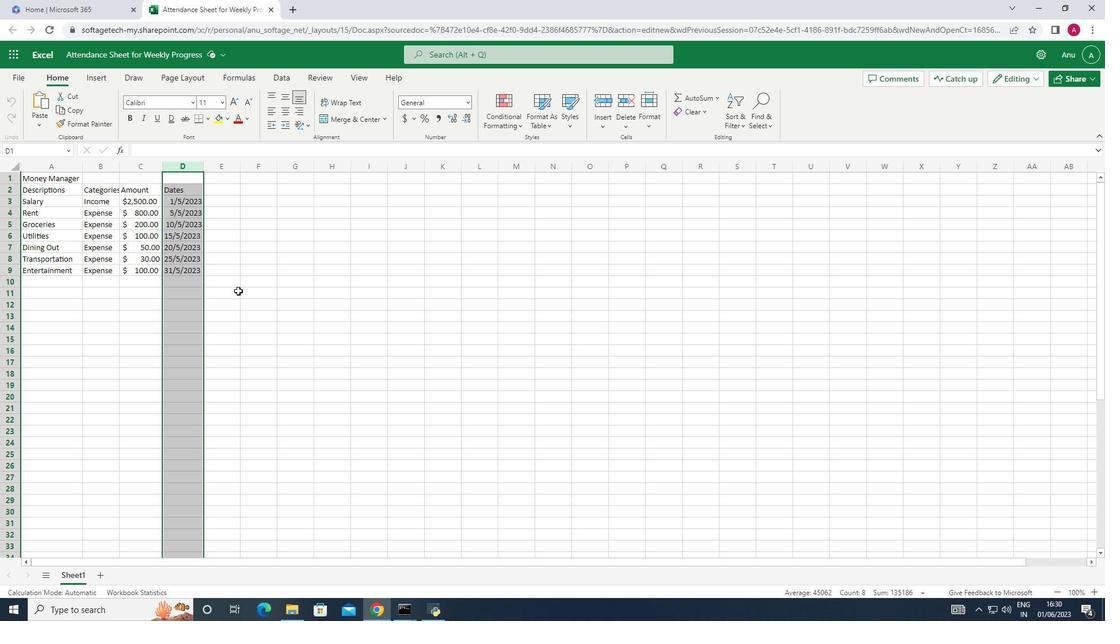 
Action: Mouse pressed left at (244, 288)
Screenshot: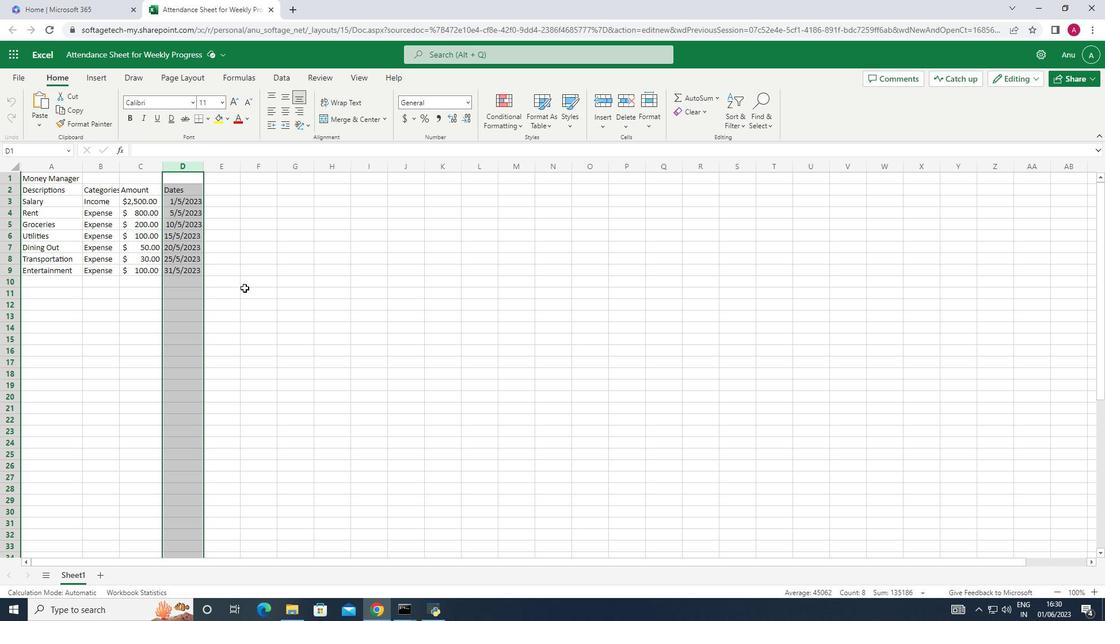 
Action: Mouse moved to (228, 297)
Screenshot: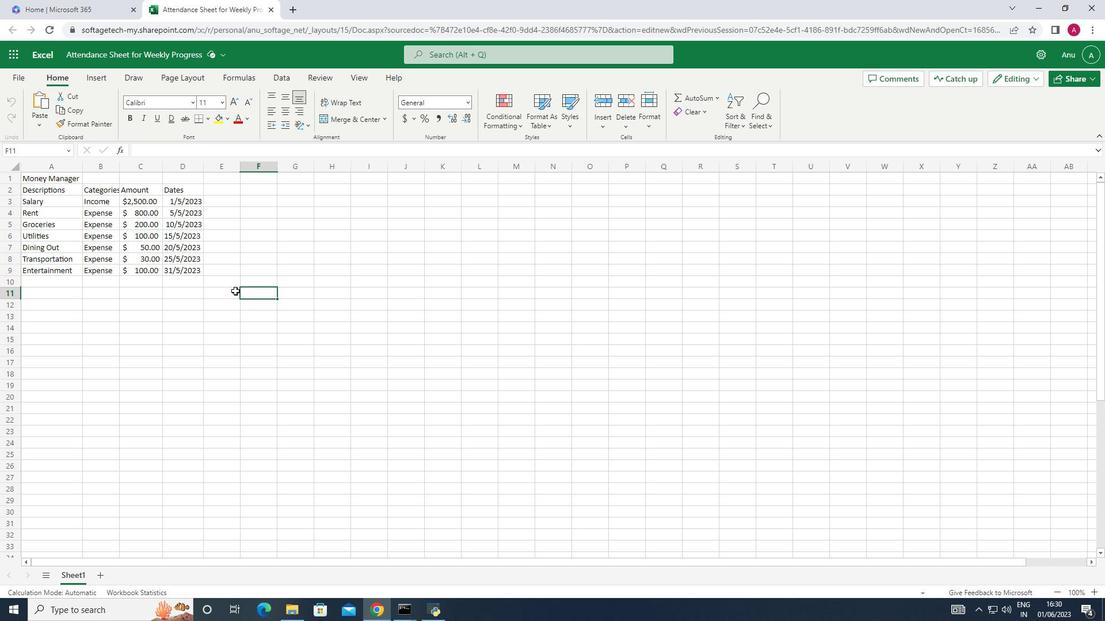 
